 Task: In the  document cultivatepositivemind.doc ,insert the clipart between heading and points ' search for vegetabels ' and adjust the shape height to  '3..4''
Action: Mouse moved to (412, 173)
Screenshot: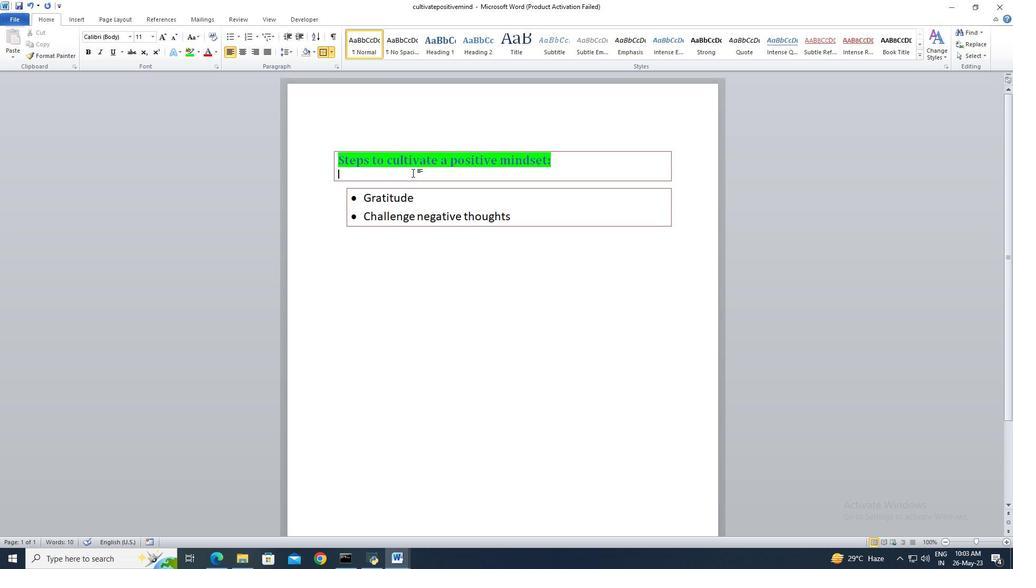 
Action: Mouse pressed left at (402, 173)
Screenshot: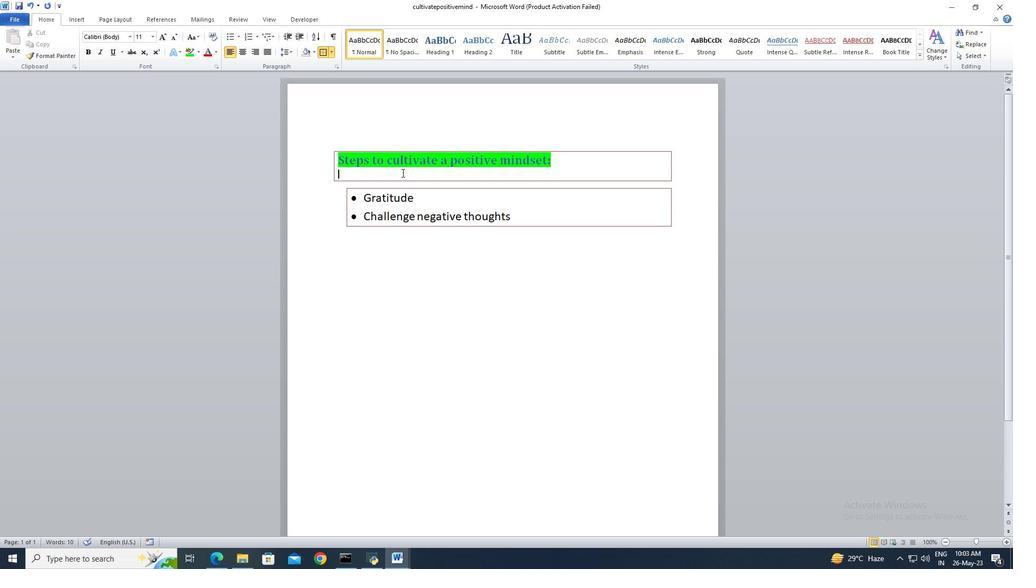 
Action: Mouse pressed left at (402, 173)
Screenshot: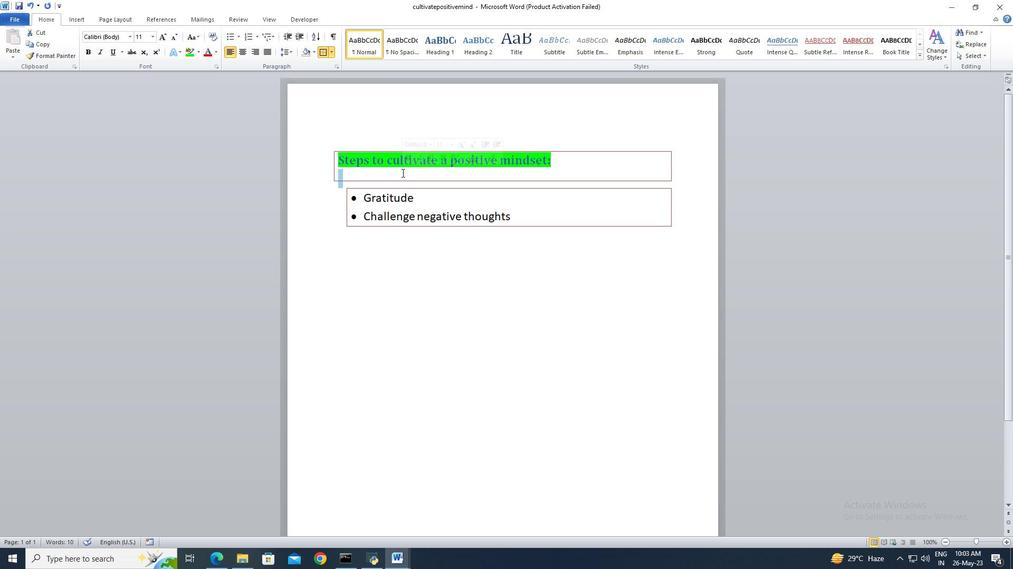 
Action: Mouse moved to (378, 174)
Screenshot: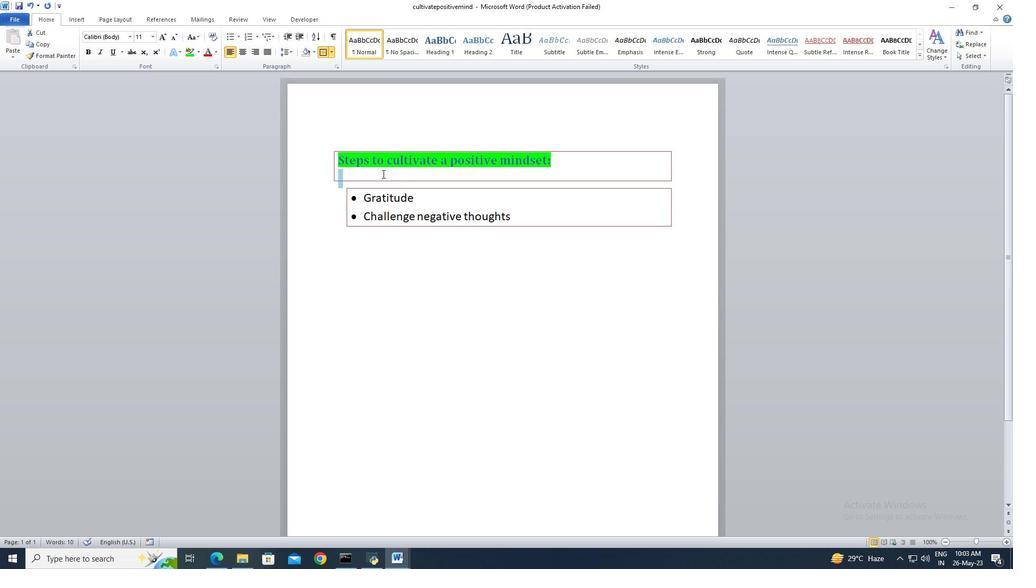 
Action: Mouse pressed left at (378, 174)
Screenshot: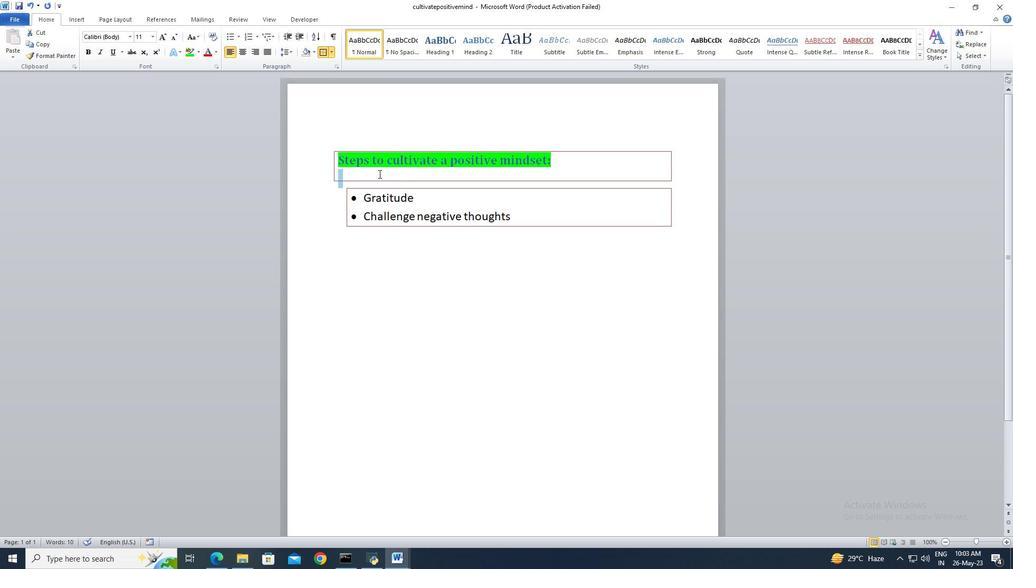 
Action: Mouse moved to (377, 174)
Screenshot: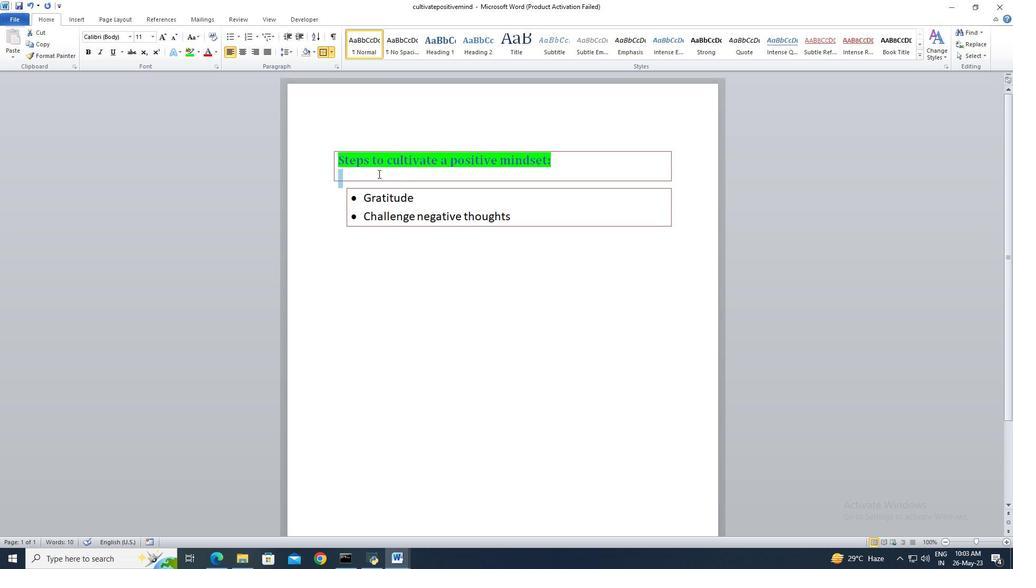 
Action: Key pressed <Key.left>
Screenshot: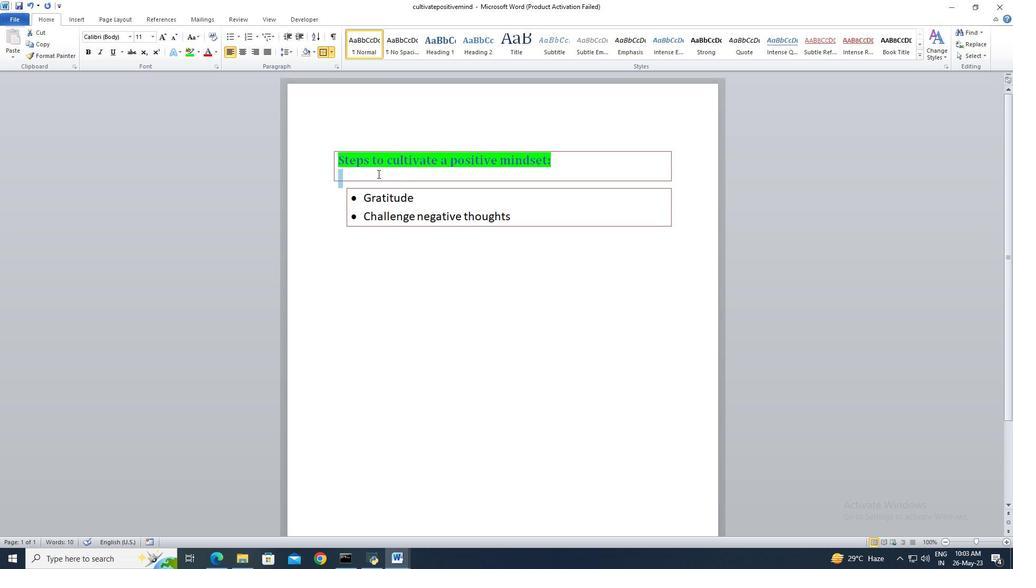 
Action: Mouse moved to (82, 18)
Screenshot: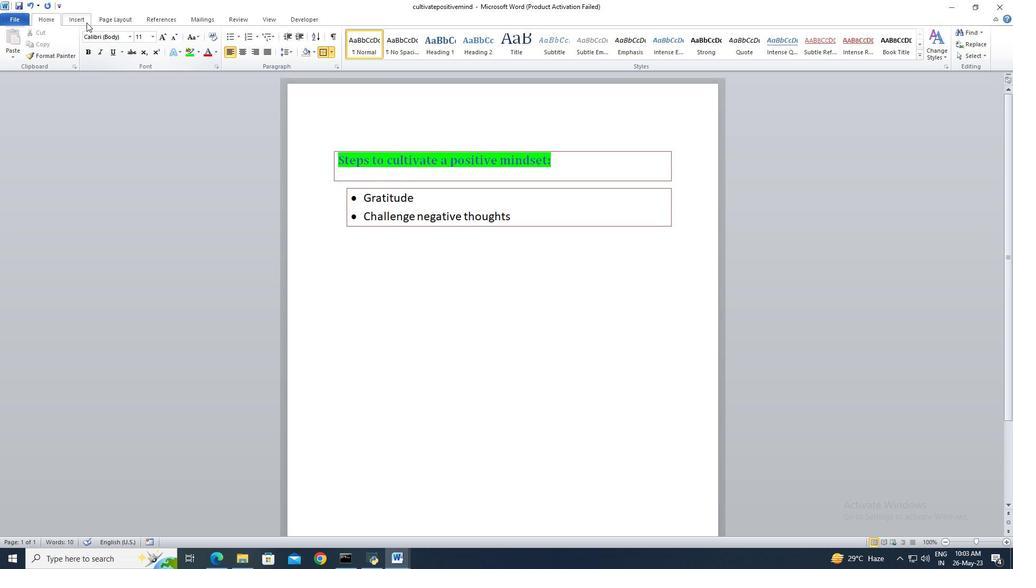 
Action: Mouse pressed left at (82, 18)
Screenshot: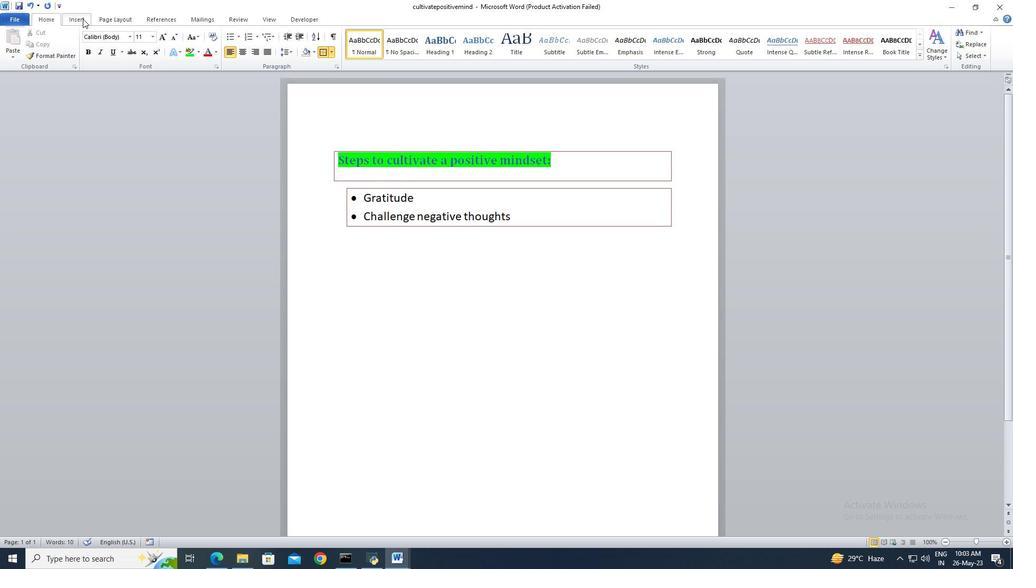
Action: Mouse moved to (135, 53)
Screenshot: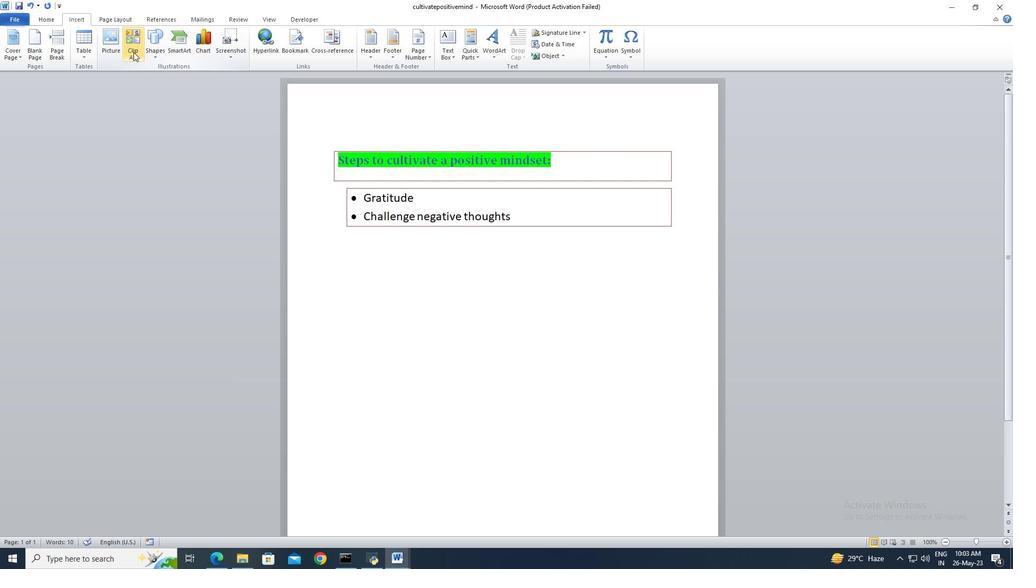 
Action: Mouse pressed left at (135, 53)
Screenshot: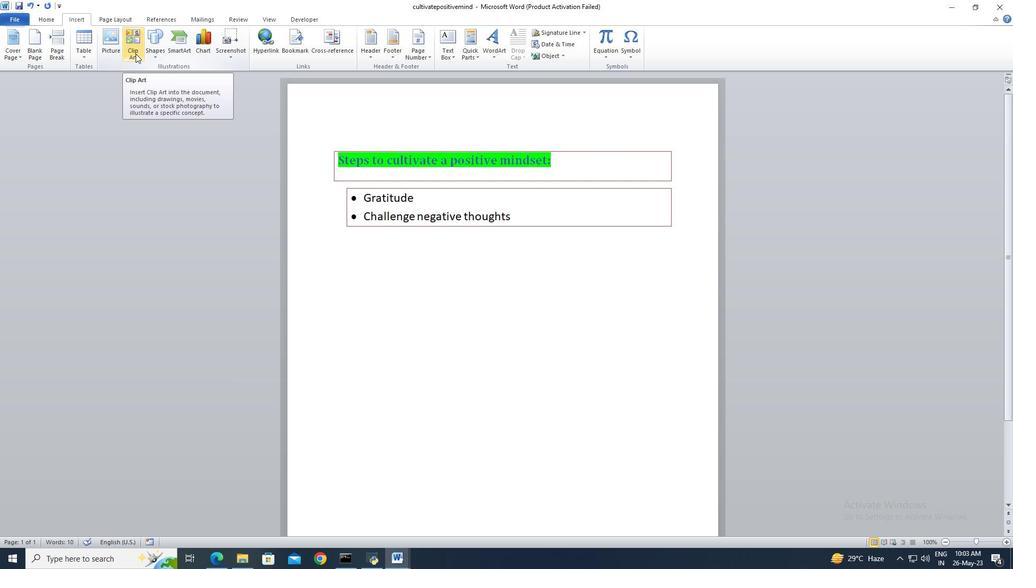 
Action: Mouse moved to (906, 99)
Screenshot: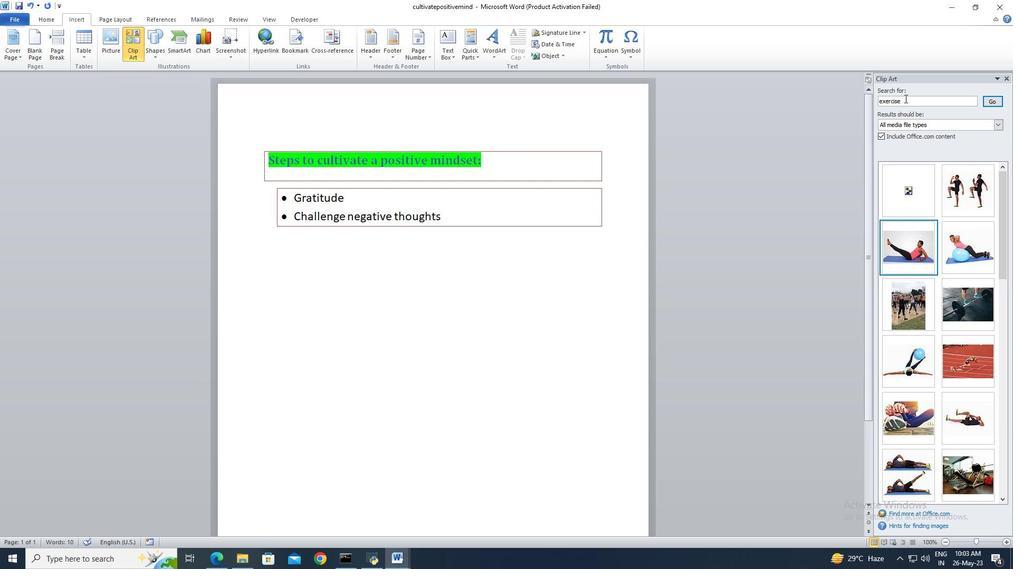 
Action: Mouse pressed left at (906, 99)
Screenshot: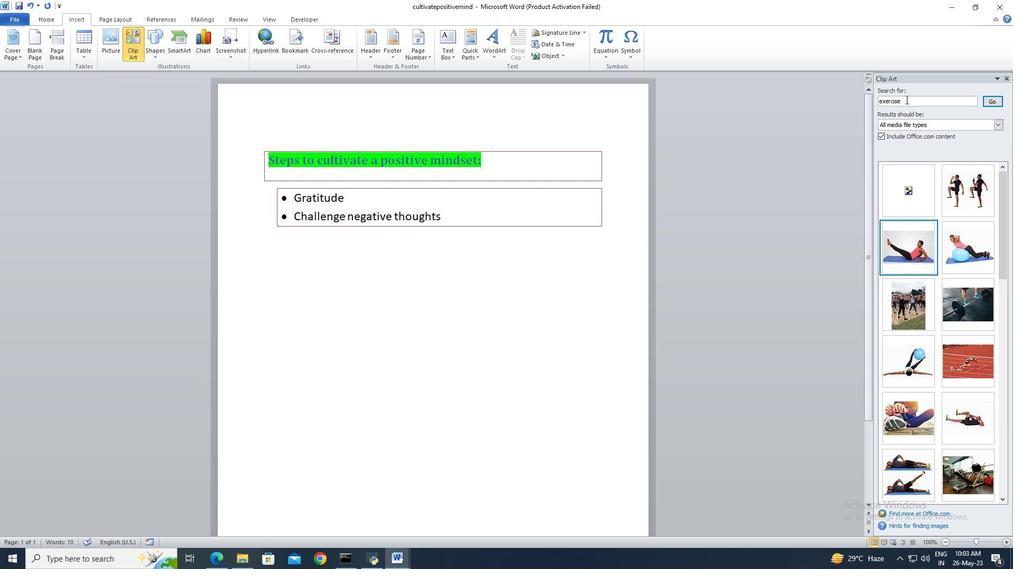 
Action: Key pressed ctrl+A<Key.delete>vegetables<Key.enter>
Screenshot: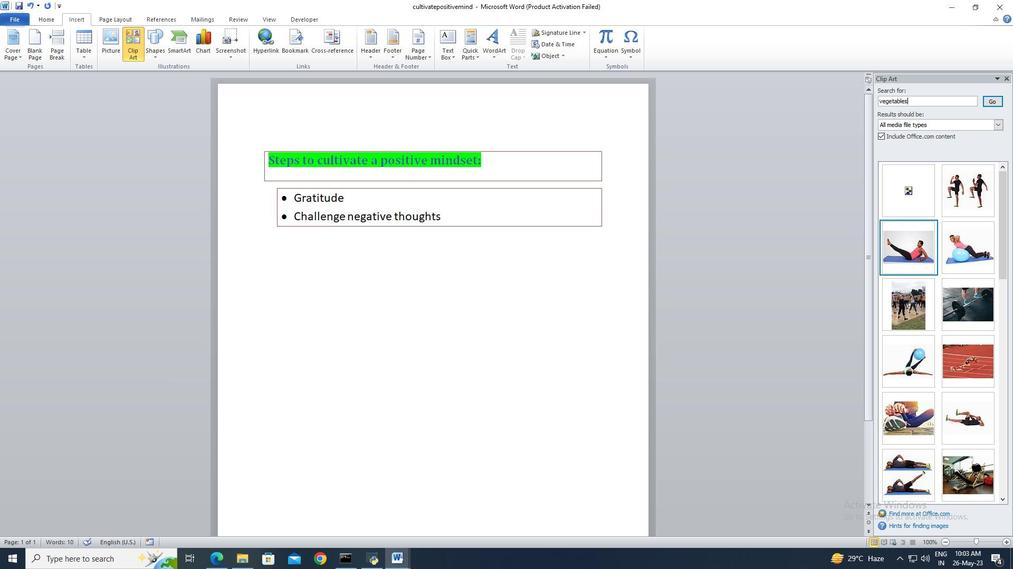 
Action: Mouse moved to (917, 247)
Screenshot: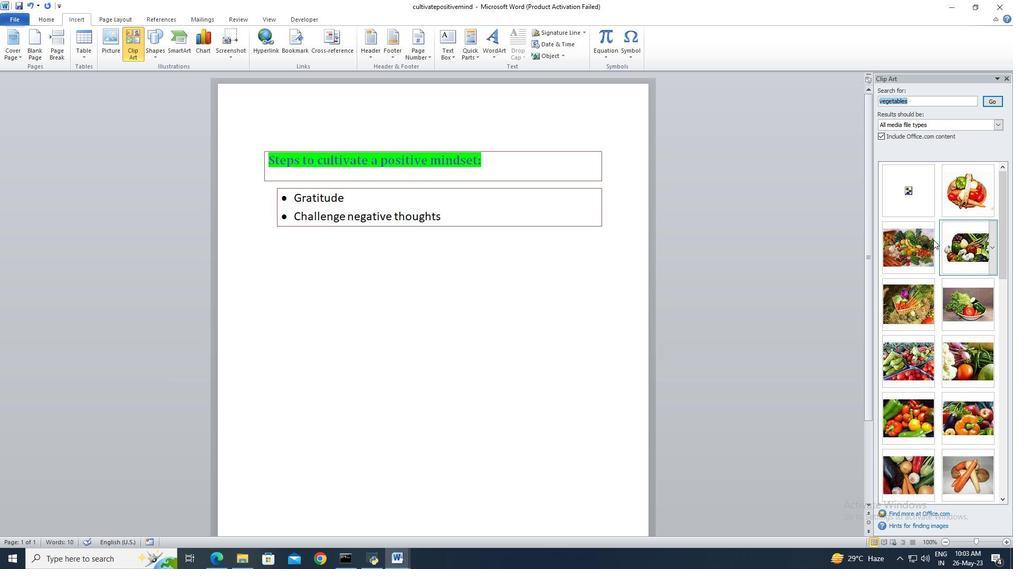 
Action: Mouse pressed left at (917, 247)
Screenshot: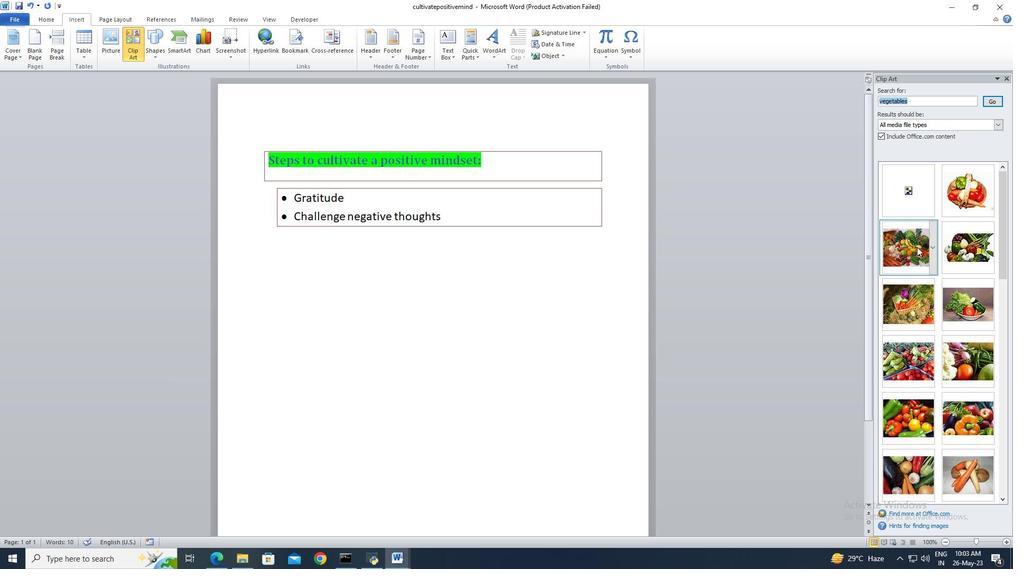 
Action: Mouse moved to (490, 415)
Screenshot: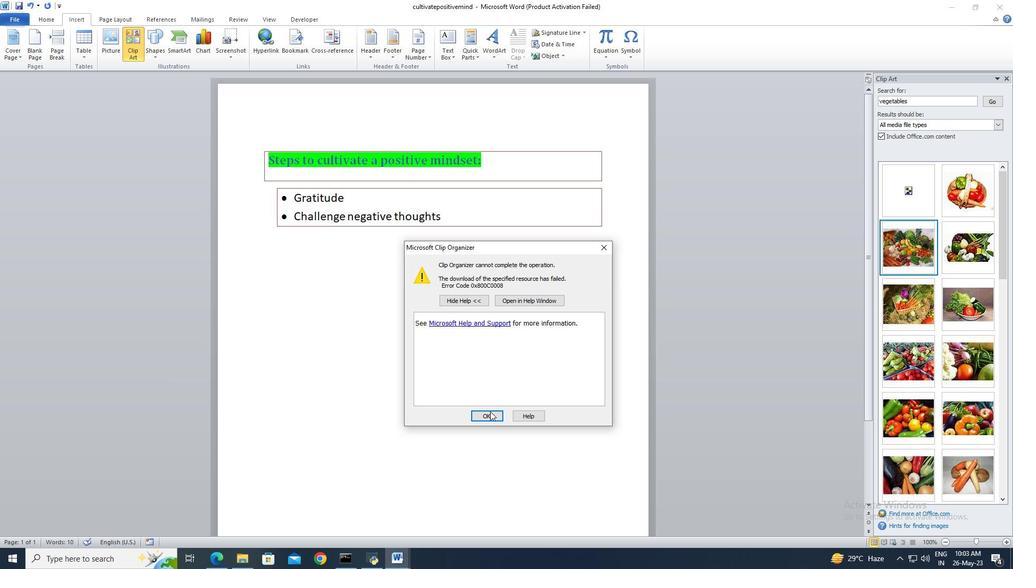 
Action: Mouse pressed left at (490, 415)
Screenshot: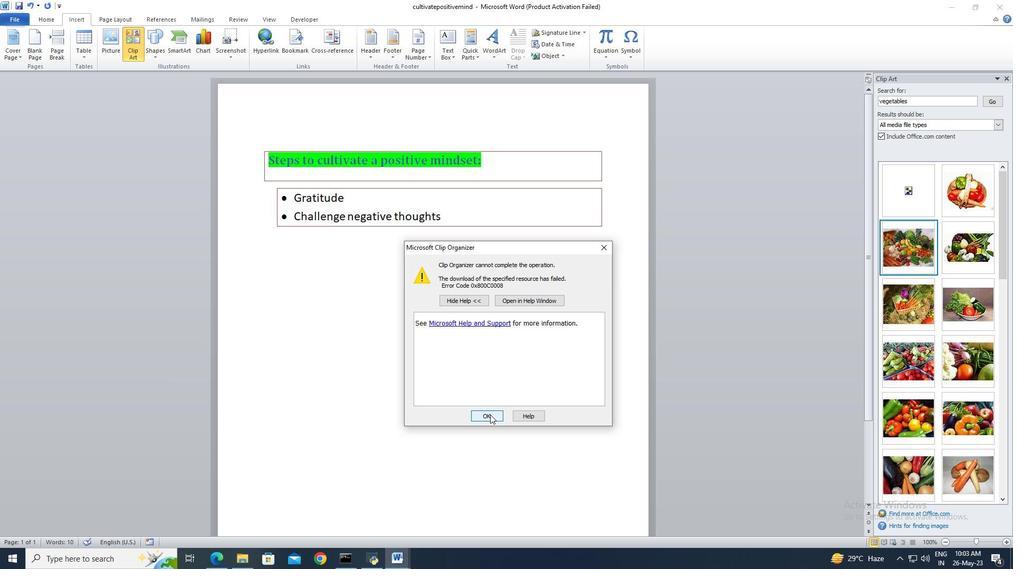 
Action: Mouse moved to (917, 303)
Screenshot: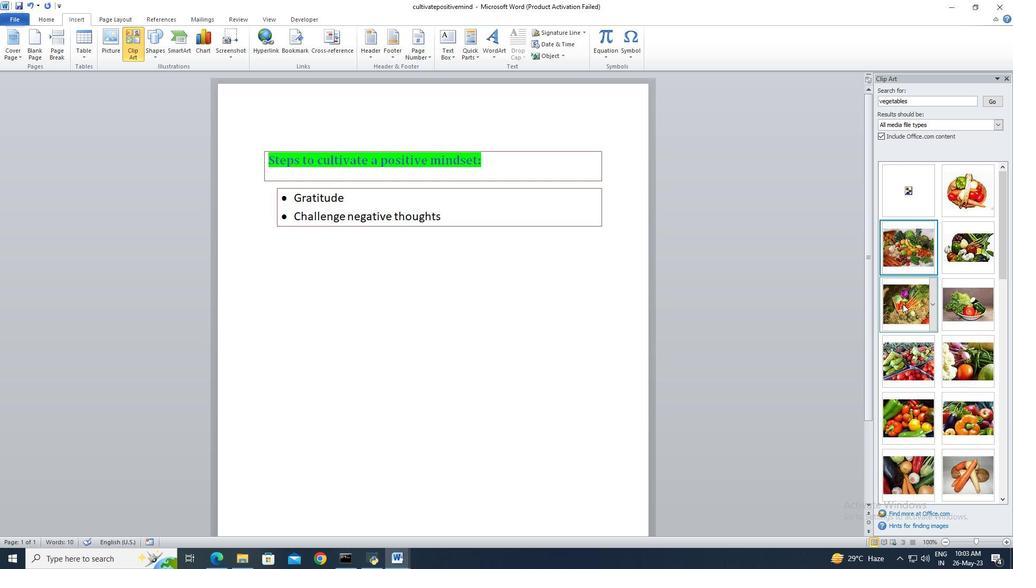 
Action: Mouse pressed left at (917, 303)
Screenshot: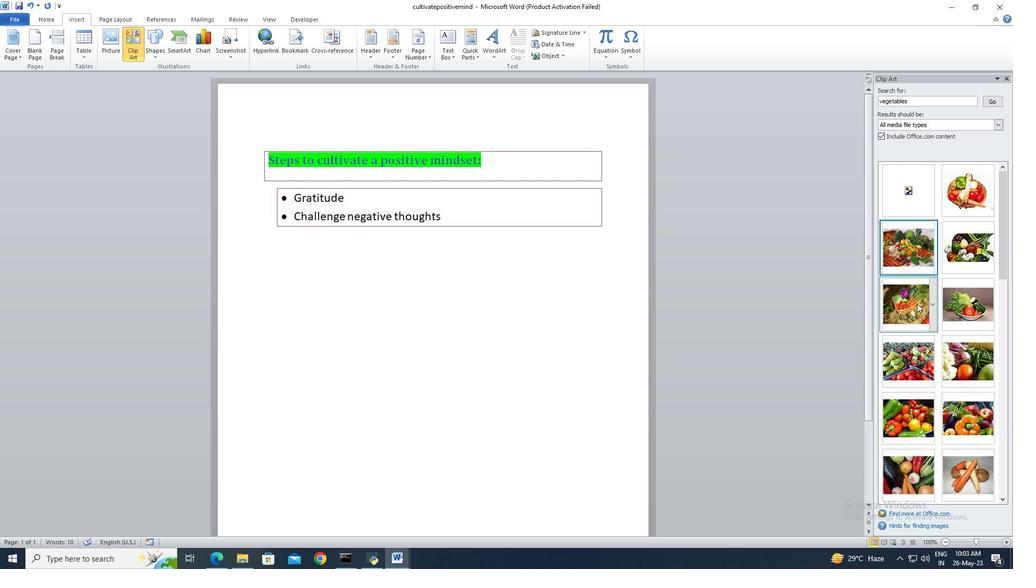 
Action: Mouse moved to (985, 37)
Screenshot: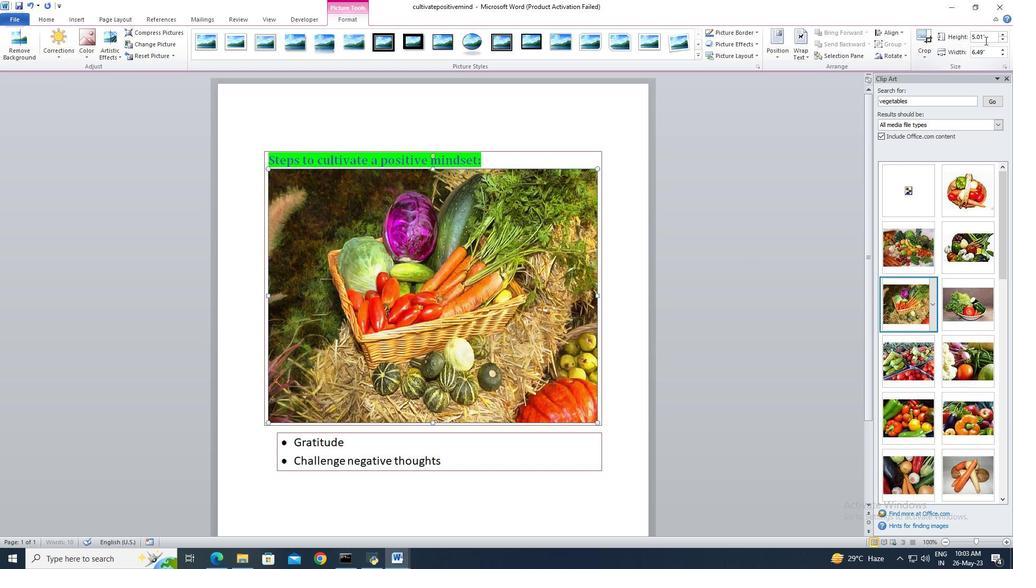 
Action: Mouse pressed left at (985, 37)
Screenshot: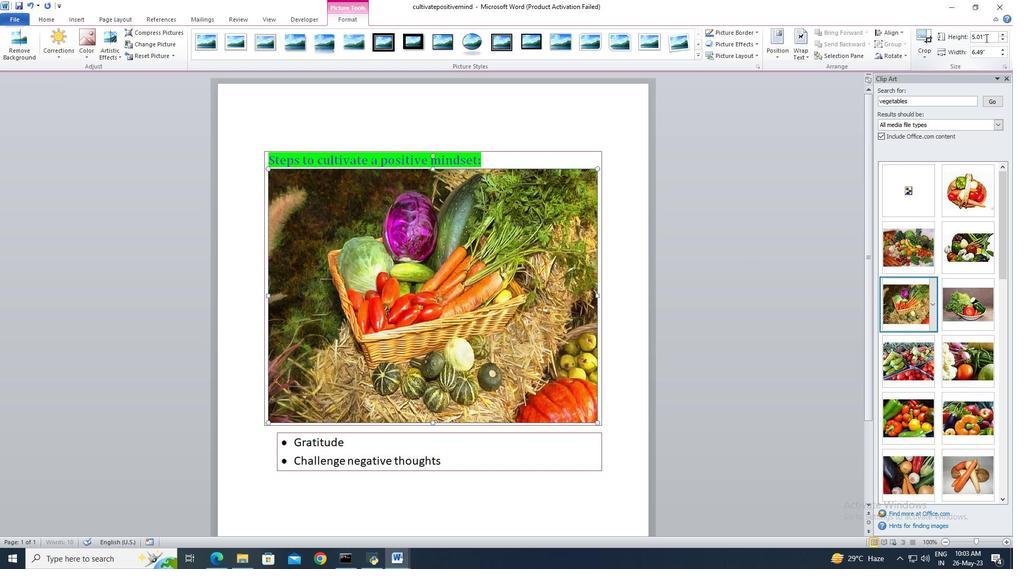 
Action: Key pressed 3.4<Key.enter>
Screenshot: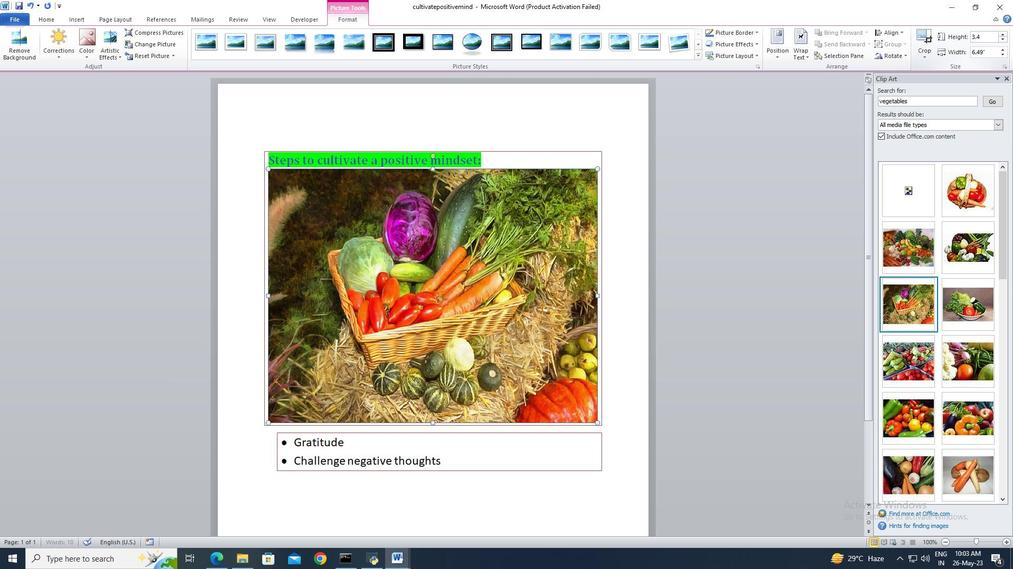 
Action: Mouse moved to (607, 288)
Screenshot: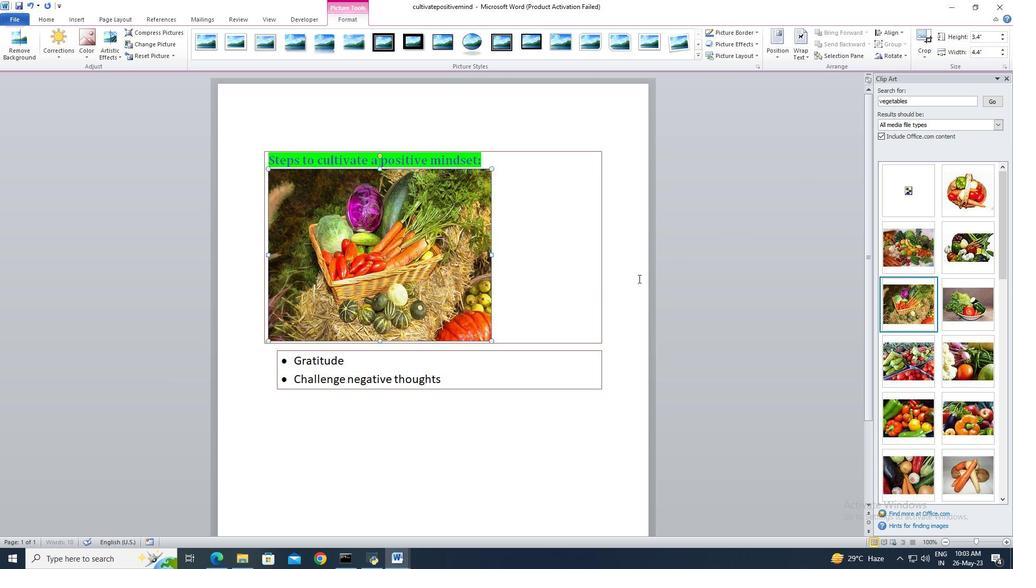 
Action: Mouse pressed left at (607, 288)
Screenshot: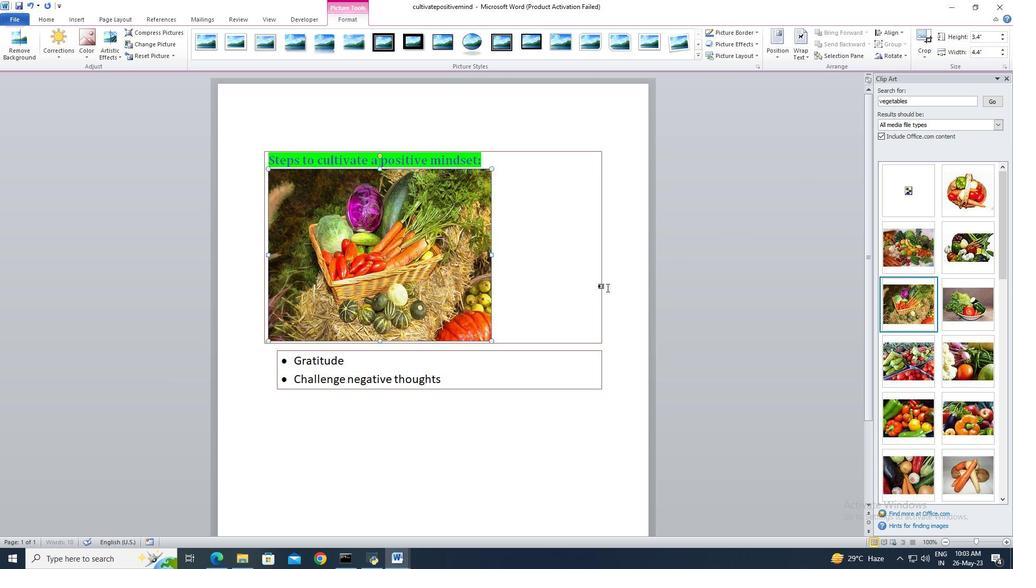 
